 Task: Set the Layer B code rate for the ISDB-T reception parameter to 6/7.
Action: Mouse moved to (120, 18)
Screenshot: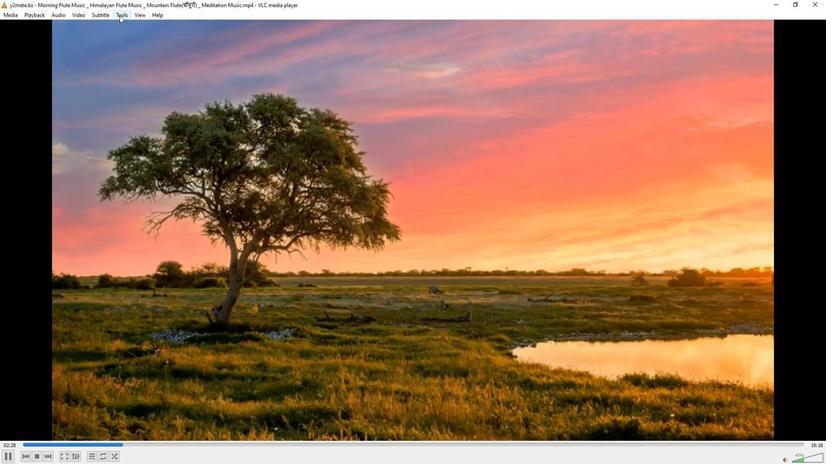 
Action: Mouse pressed left at (120, 18)
Screenshot: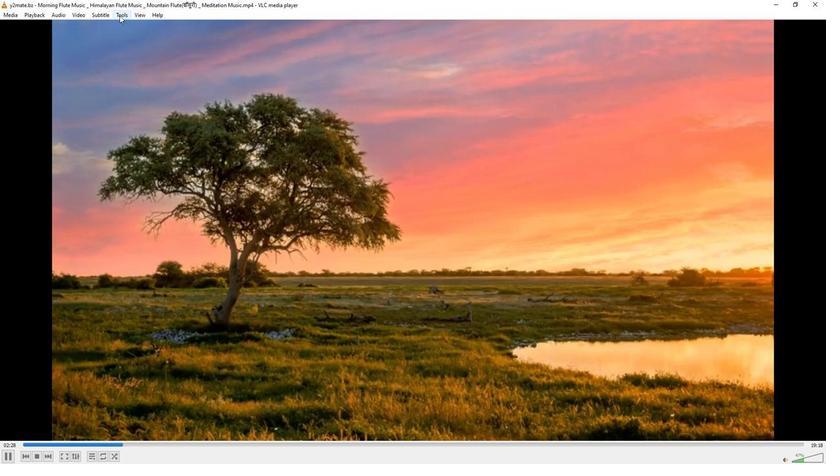 
Action: Mouse moved to (131, 115)
Screenshot: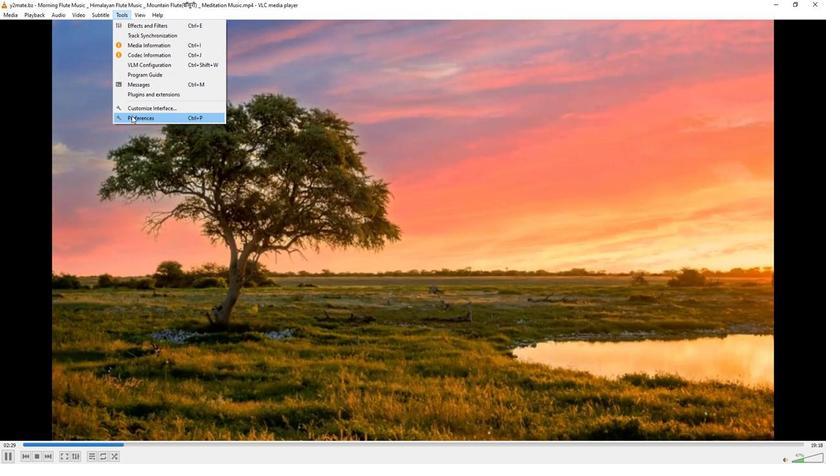 
Action: Mouse pressed left at (131, 115)
Screenshot: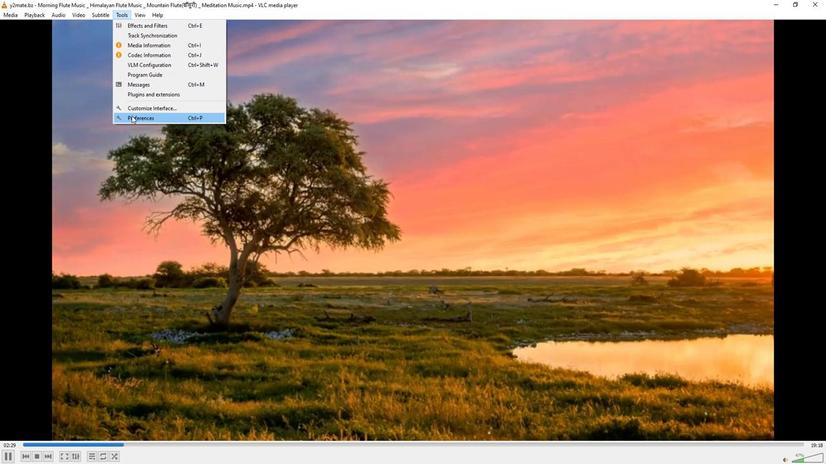 
Action: Mouse moved to (267, 371)
Screenshot: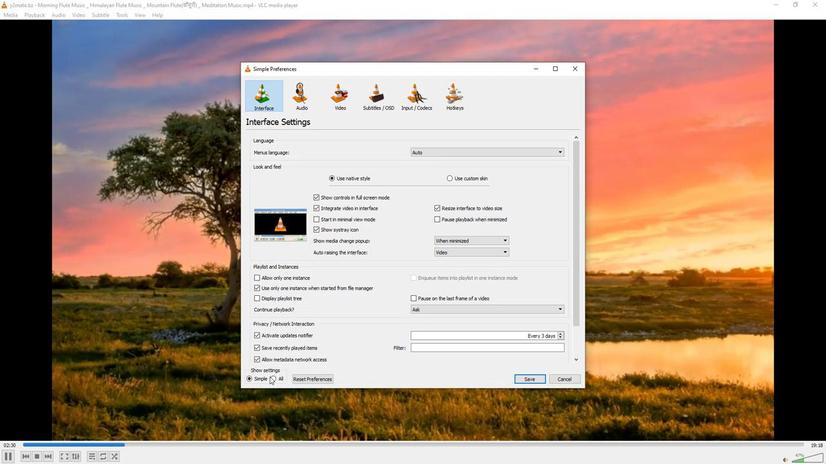 
Action: Mouse pressed left at (267, 371)
Screenshot: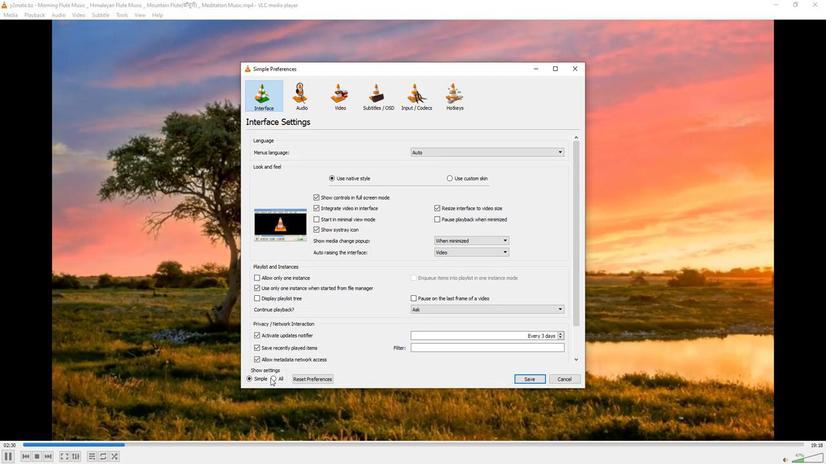 
Action: Mouse moved to (257, 225)
Screenshot: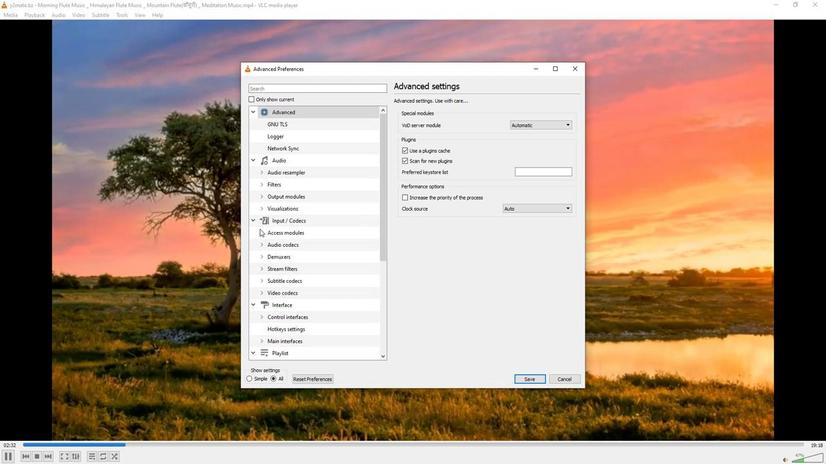 
Action: Mouse pressed left at (257, 225)
Screenshot: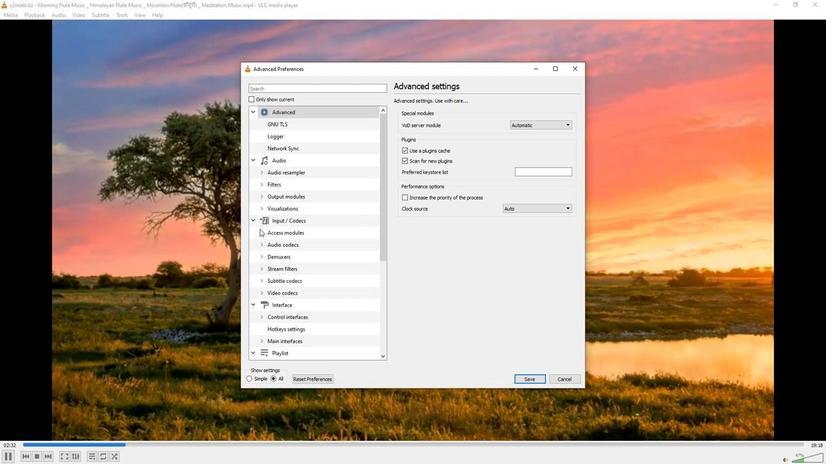 
Action: Mouse moved to (276, 301)
Screenshot: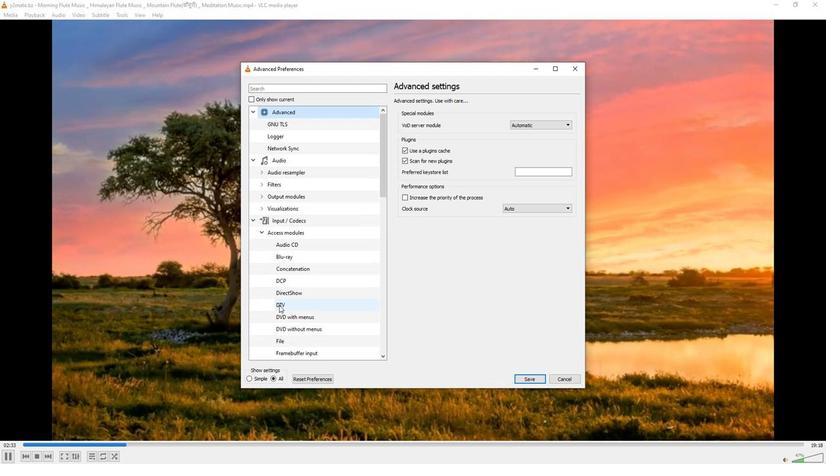 
Action: Mouse pressed left at (276, 301)
Screenshot: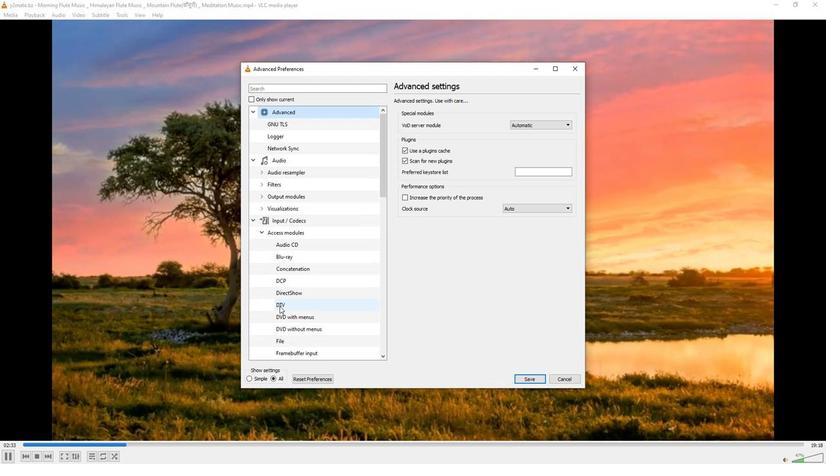 
Action: Mouse moved to (542, 333)
Screenshot: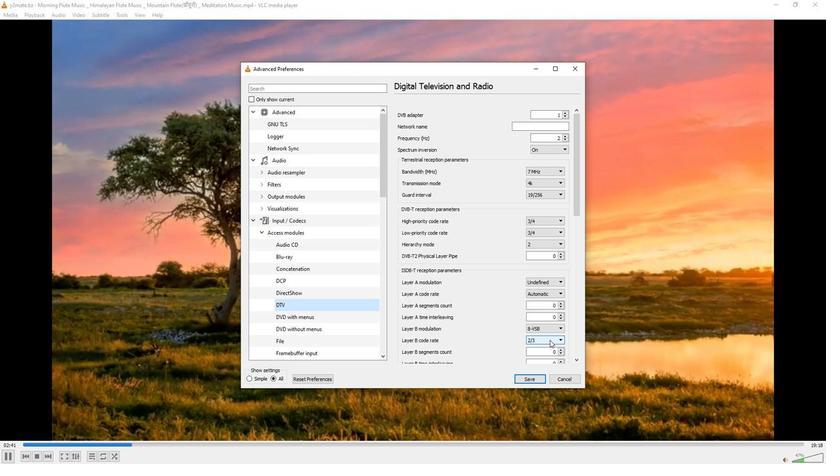 
Action: Mouse pressed left at (542, 333)
Screenshot: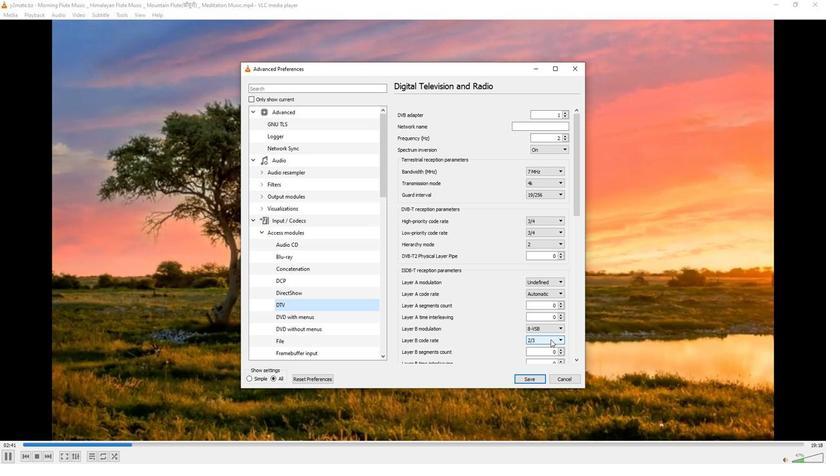 
Action: Mouse moved to (526, 385)
Screenshot: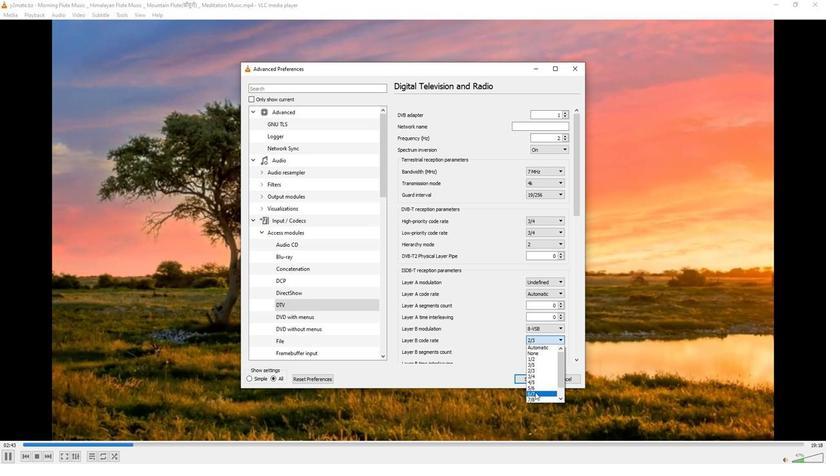 
Action: Mouse pressed left at (526, 385)
Screenshot: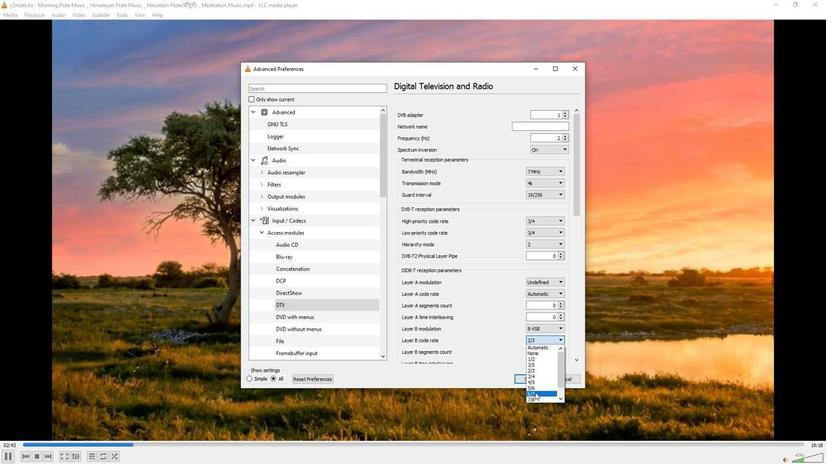 
Action: Mouse moved to (478, 334)
Screenshot: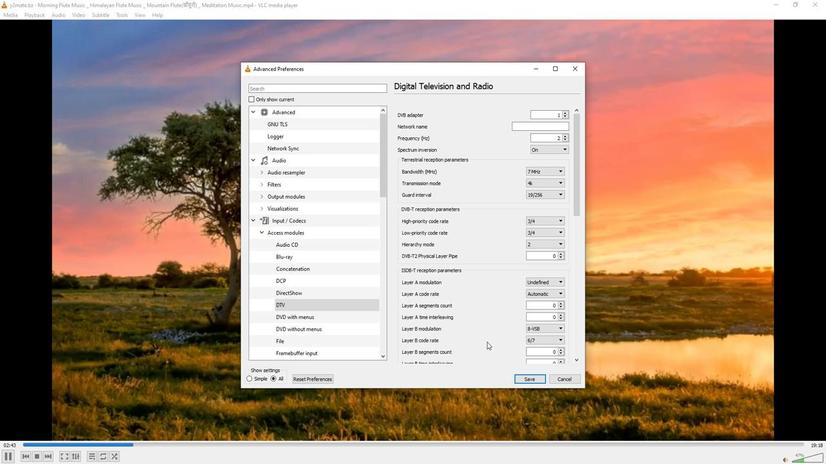 
